 Task: Create a due date automation trigger when advanced on, on the monday before a card is due add checklist without checklist at 11:00 AM.
Action: Mouse moved to (873, 263)
Screenshot: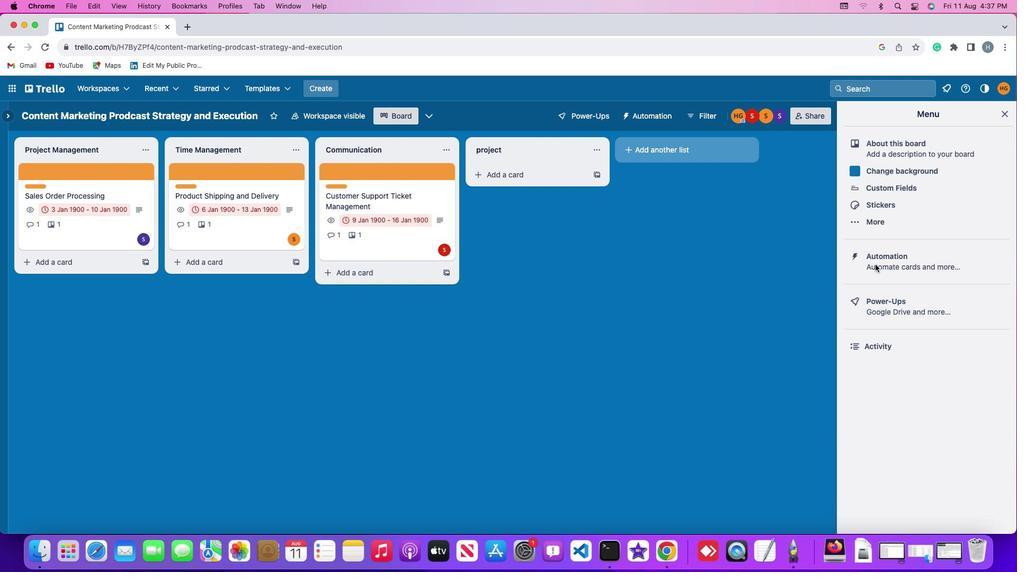 
Action: Mouse pressed left at (873, 263)
Screenshot: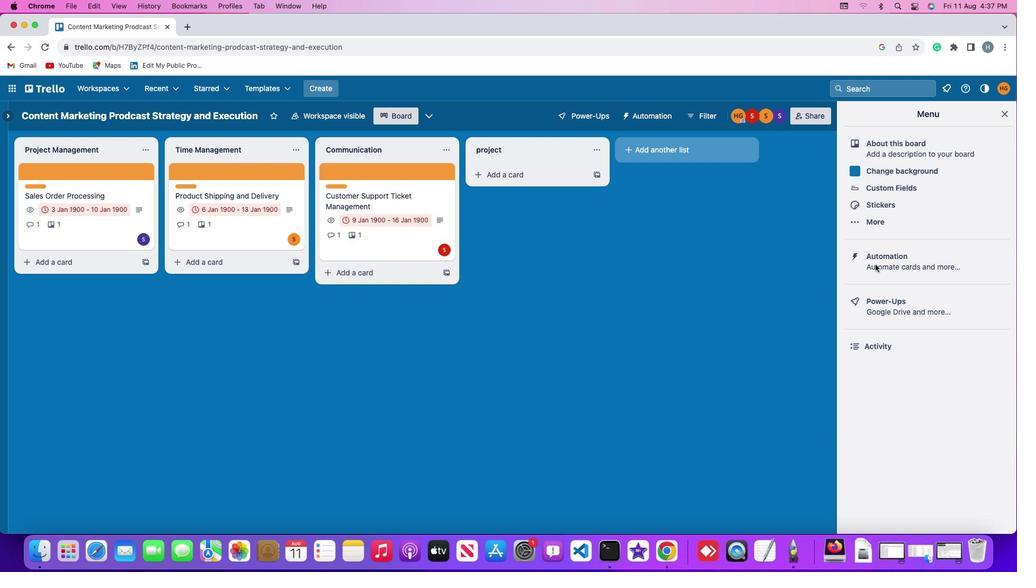 
Action: Mouse moved to (873, 263)
Screenshot: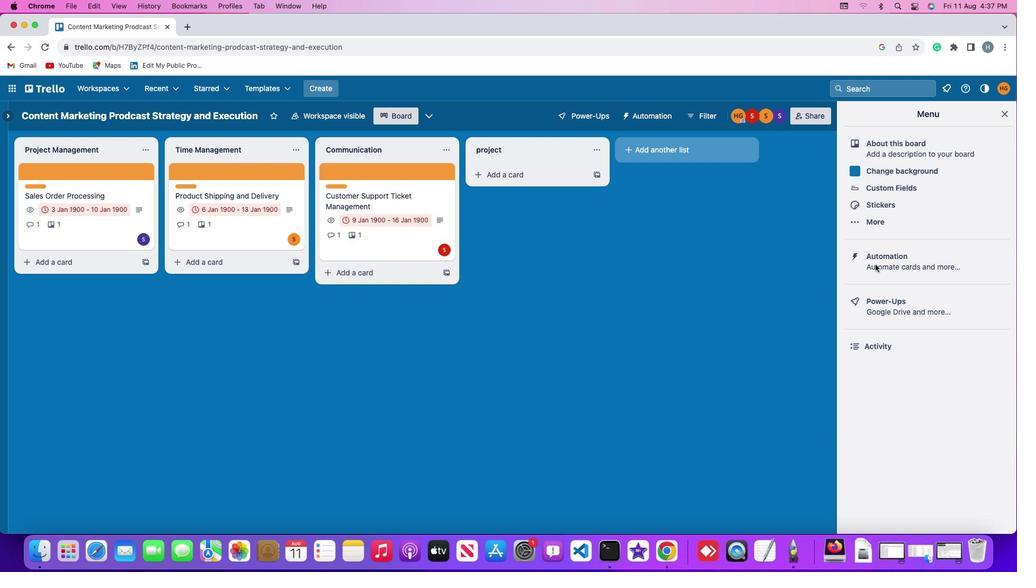 
Action: Mouse pressed left at (873, 263)
Screenshot: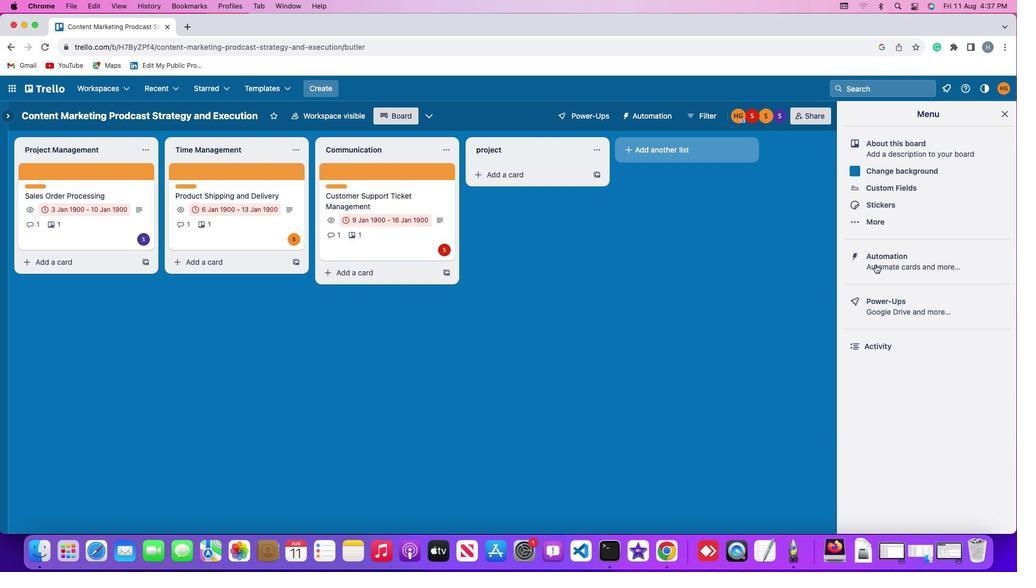 
Action: Mouse moved to (78, 251)
Screenshot: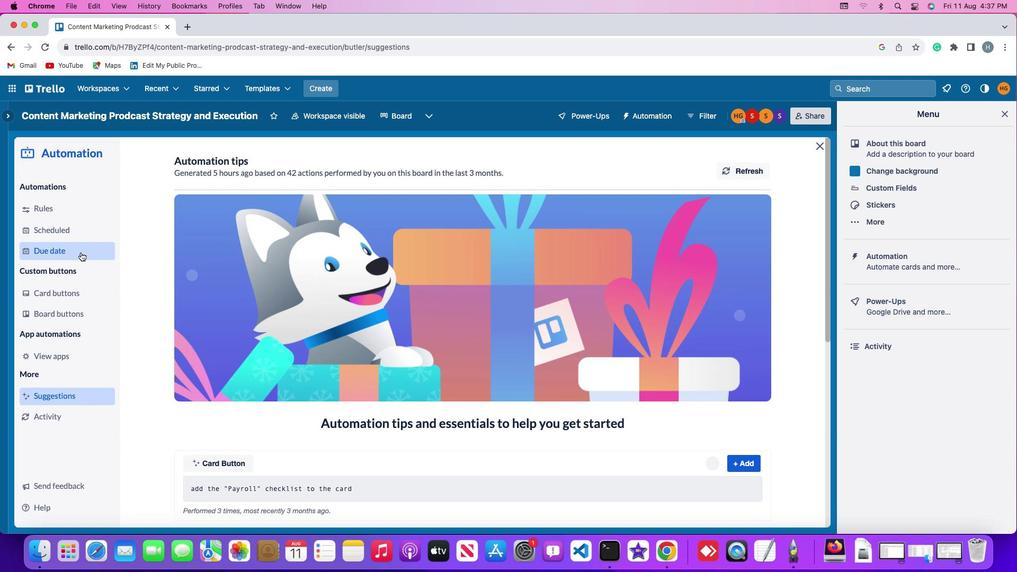 
Action: Mouse pressed left at (78, 251)
Screenshot: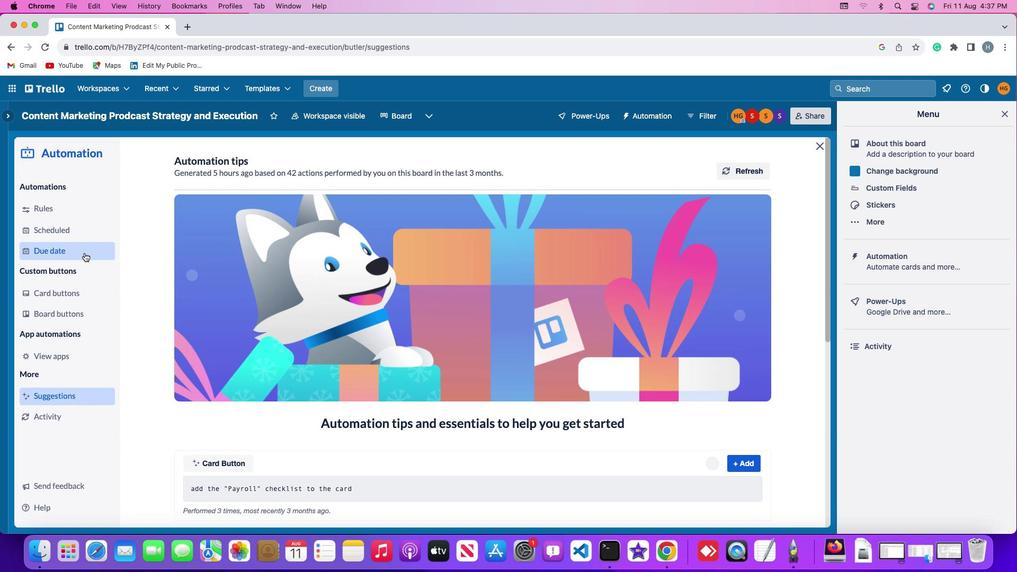 
Action: Mouse moved to (724, 163)
Screenshot: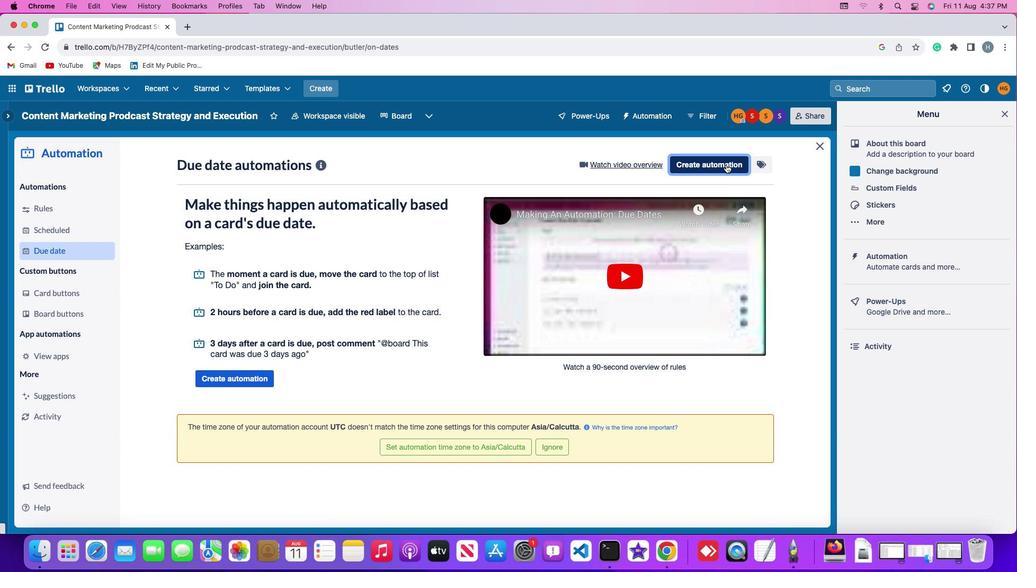 
Action: Mouse pressed left at (724, 163)
Screenshot: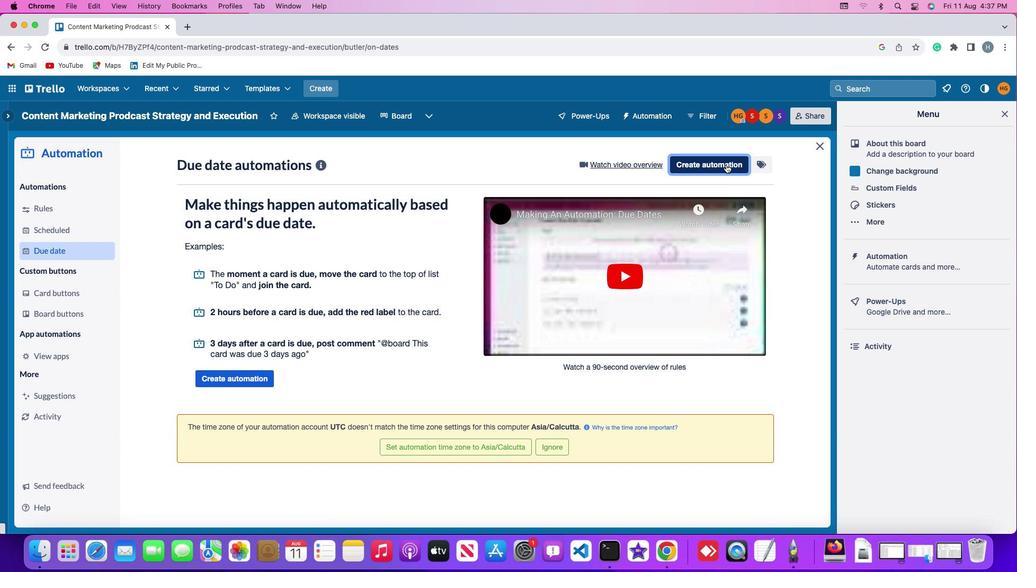 
Action: Mouse moved to (224, 265)
Screenshot: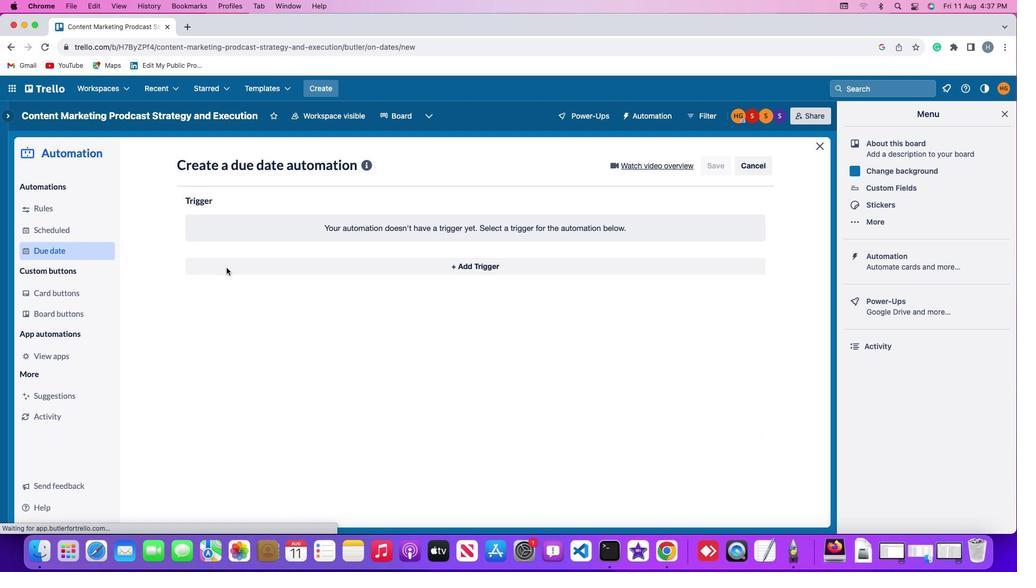 
Action: Mouse pressed left at (224, 265)
Screenshot: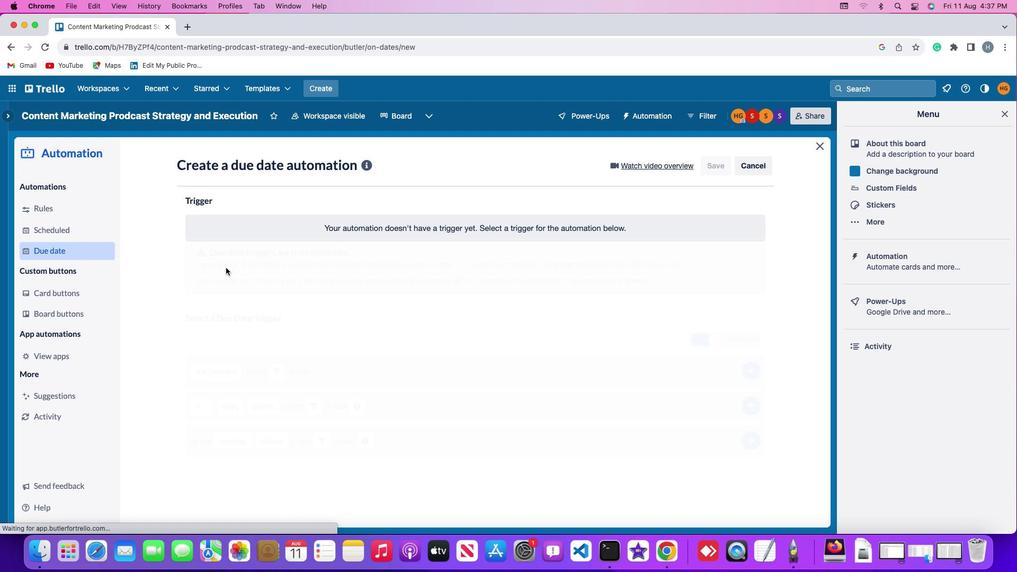
Action: Mouse moved to (231, 455)
Screenshot: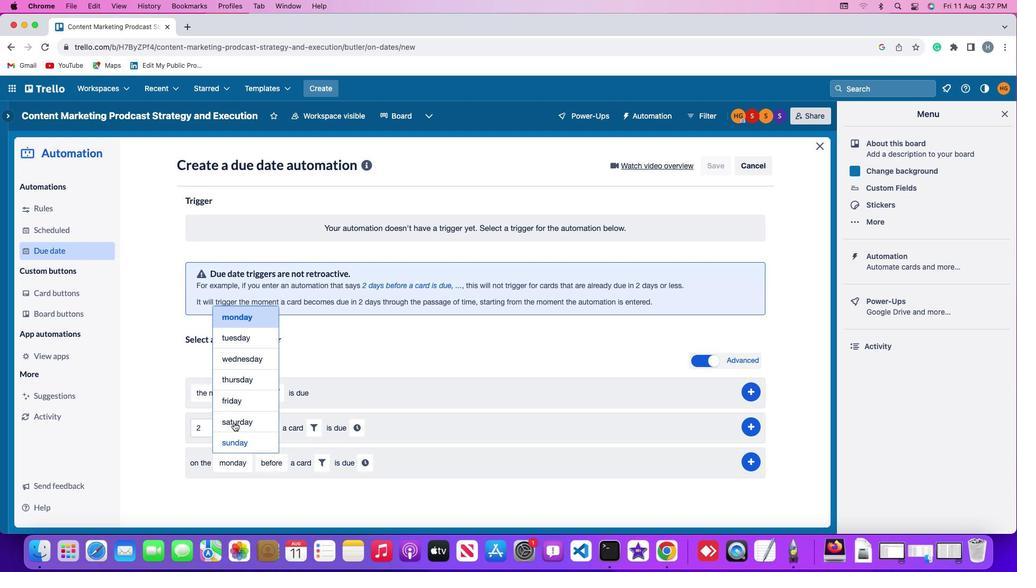 
Action: Mouse pressed left at (231, 455)
Screenshot: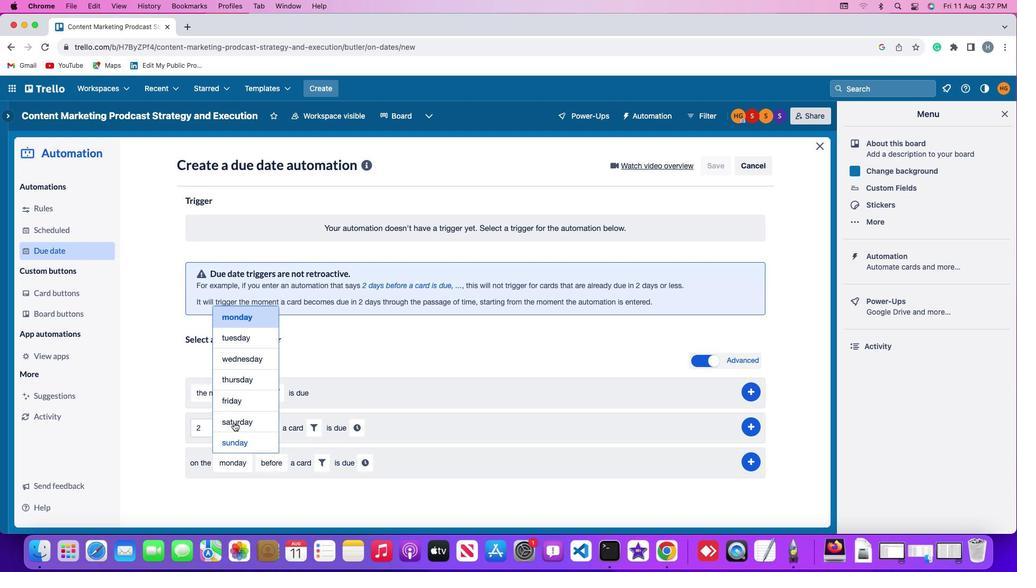 
Action: Mouse moved to (238, 317)
Screenshot: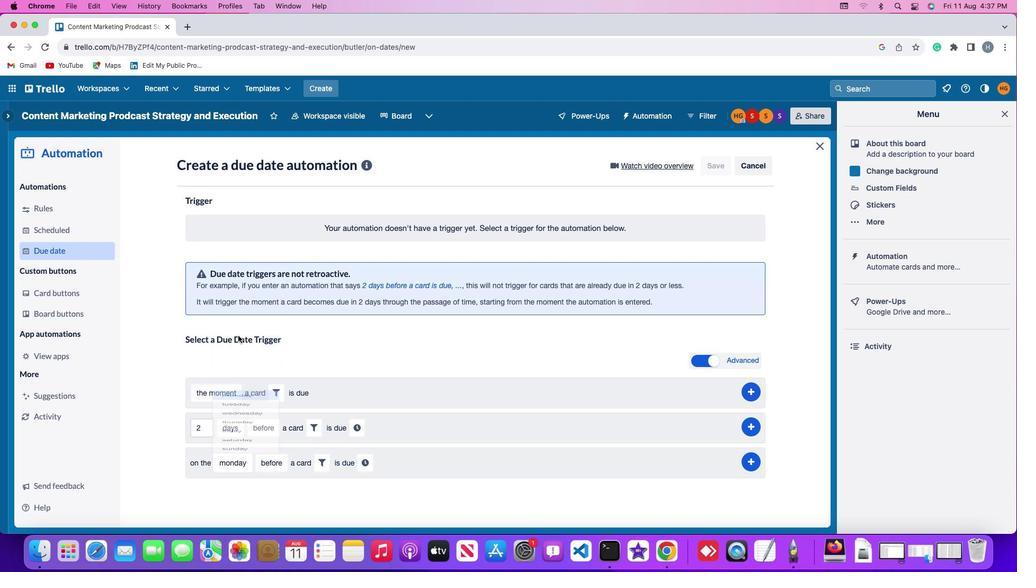
Action: Mouse pressed left at (238, 317)
Screenshot: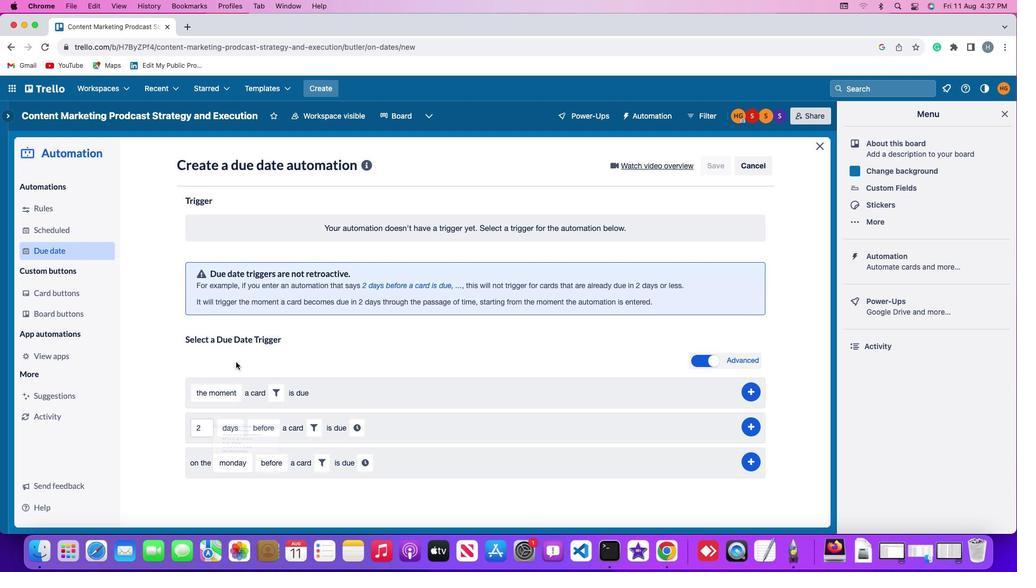 
Action: Mouse moved to (270, 457)
Screenshot: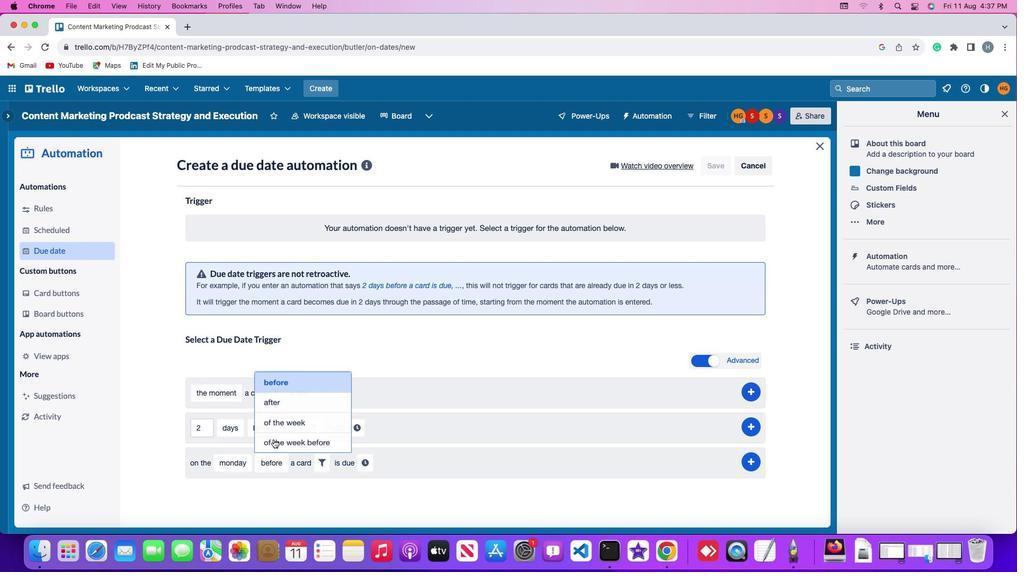 
Action: Mouse pressed left at (270, 457)
Screenshot: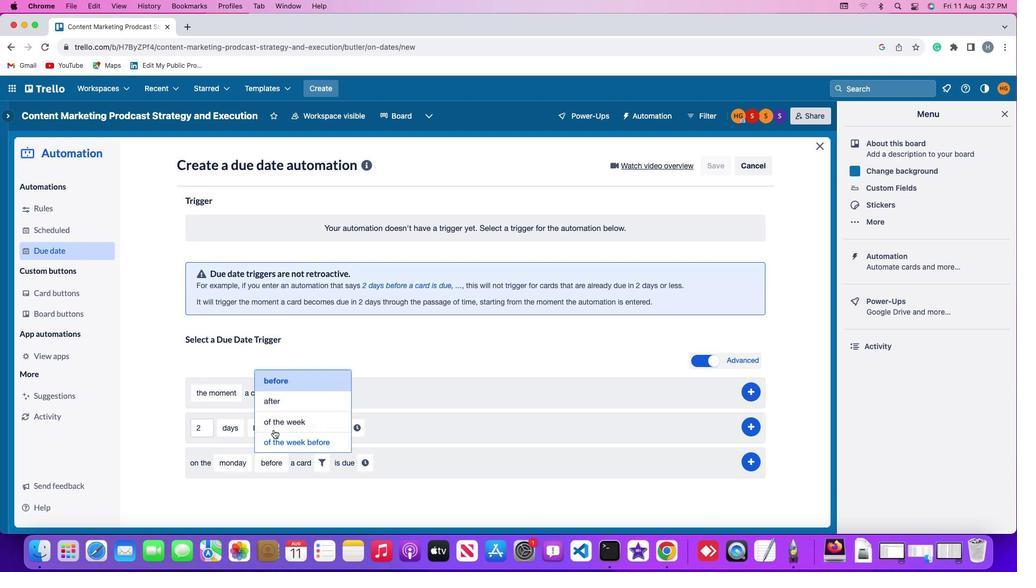 
Action: Mouse moved to (297, 382)
Screenshot: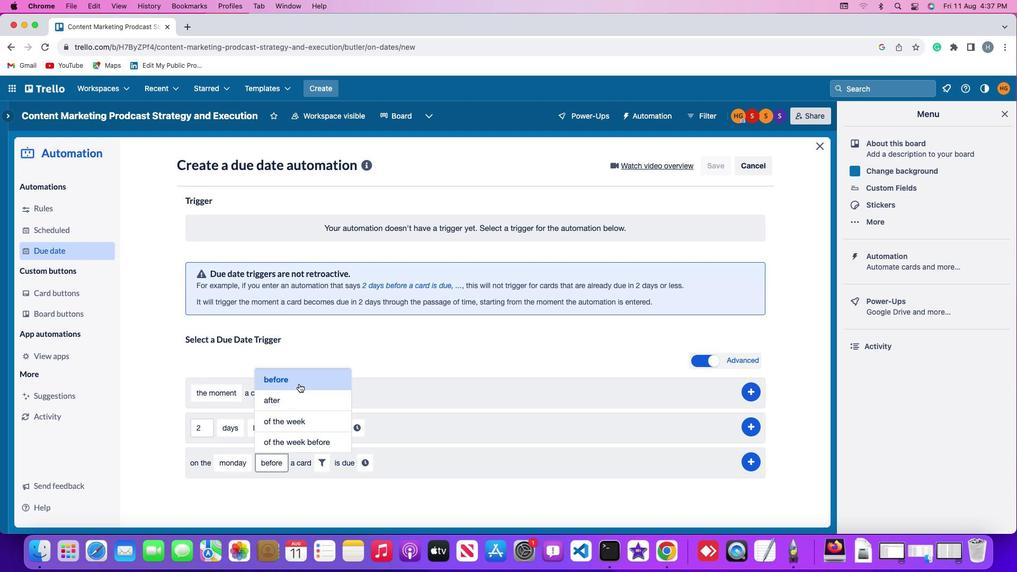 
Action: Mouse pressed left at (297, 382)
Screenshot: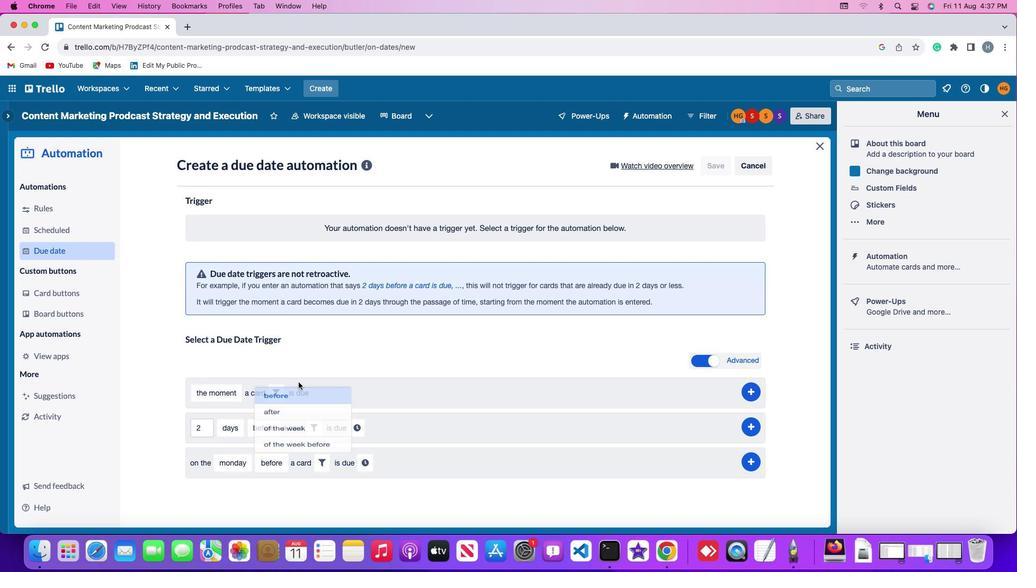
Action: Mouse moved to (323, 468)
Screenshot: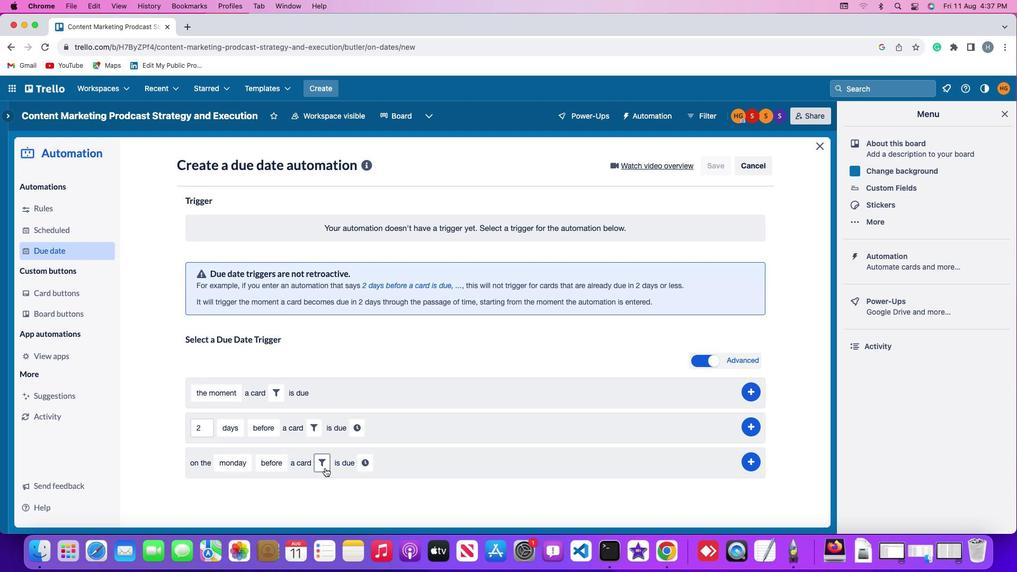 
Action: Mouse pressed left at (323, 468)
Screenshot: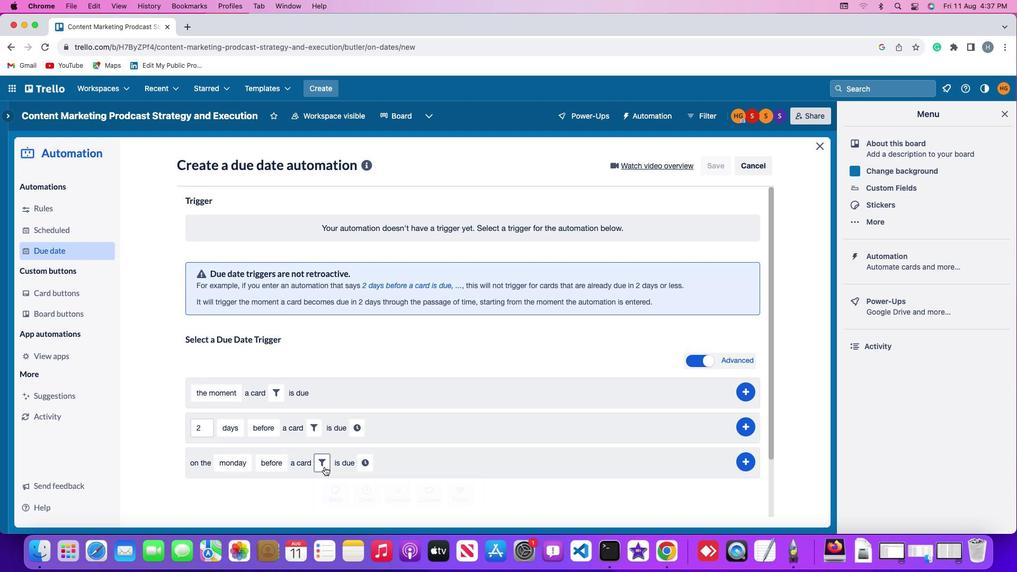 
Action: Mouse moved to (413, 493)
Screenshot: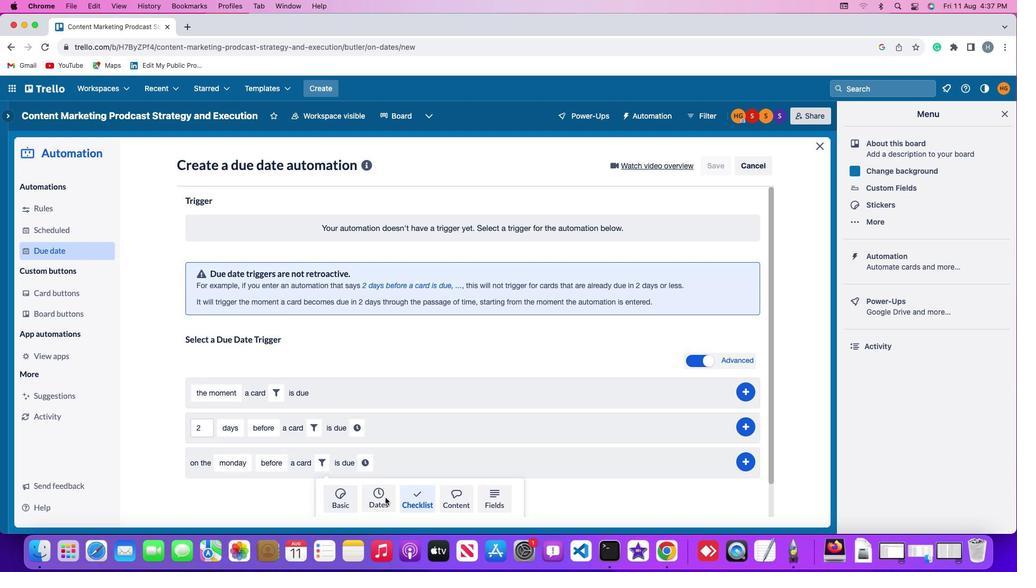 
Action: Mouse pressed left at (413, 493)
Screenshot: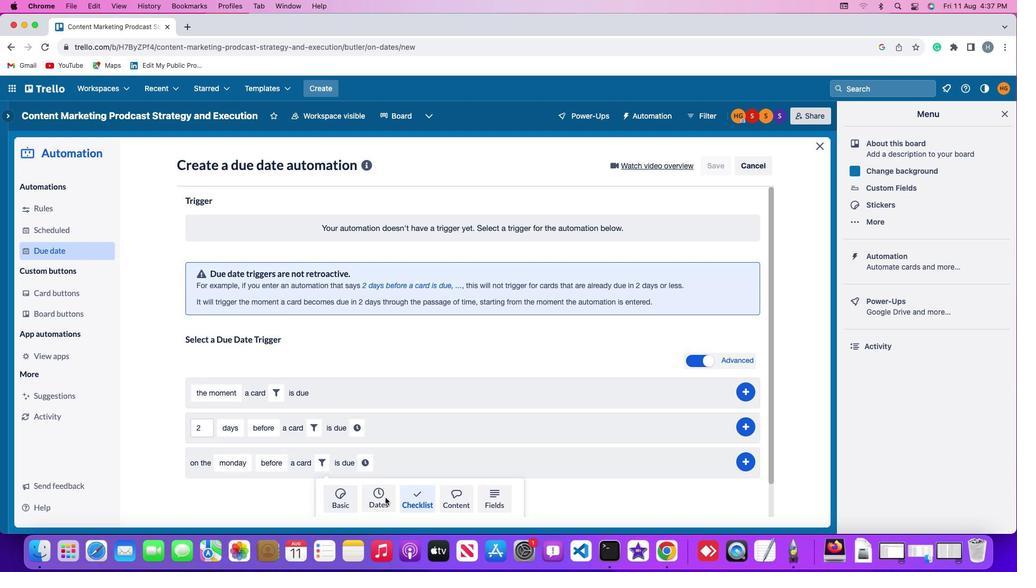 
Action: Mouse moved to (274, 497)
Screenshot: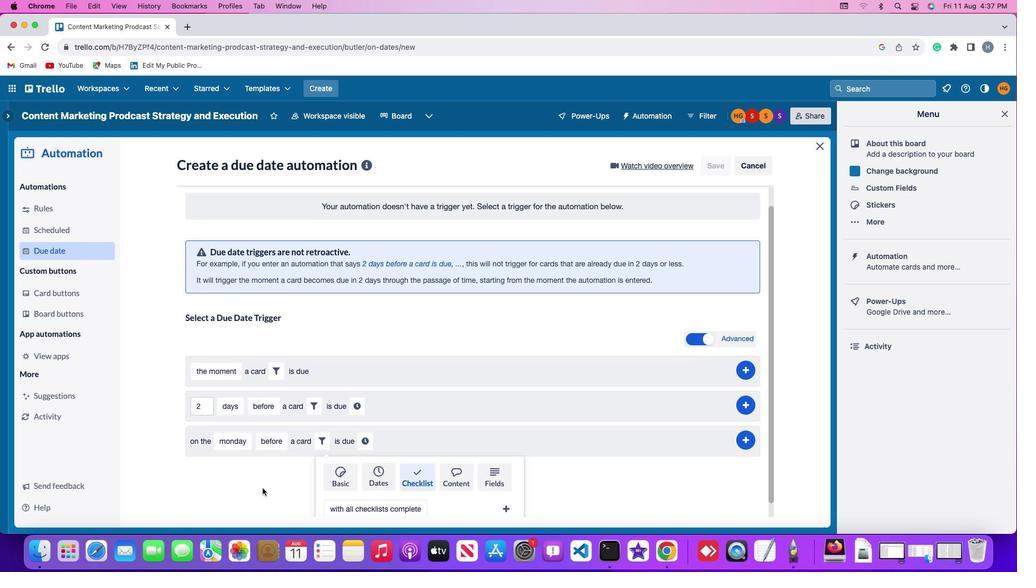 
Action: Mouse scrolled (274, 497) with delta (-1, -1)
Screenshot: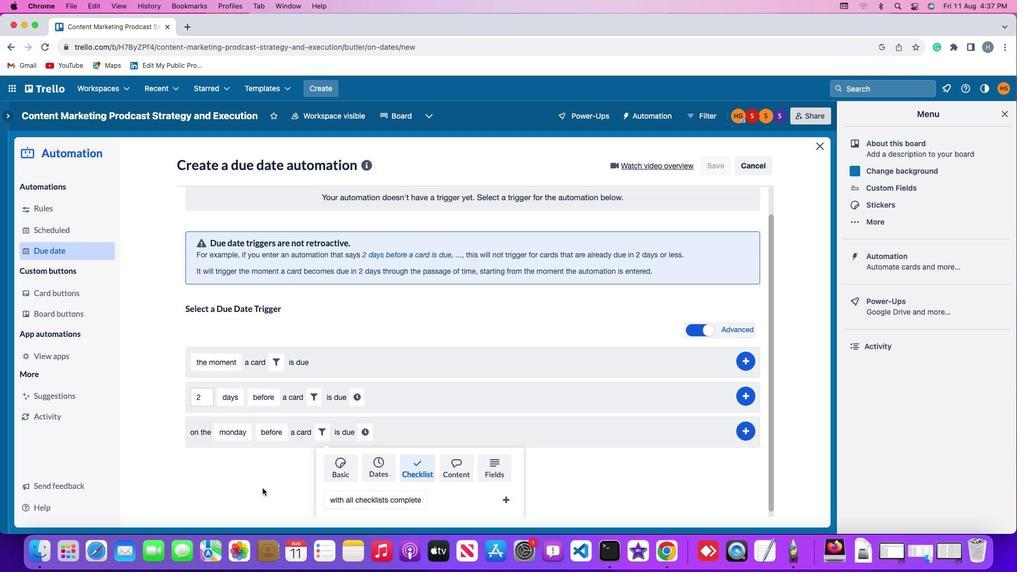 
Action: Mouse moved to (273, 497)
Screenshot: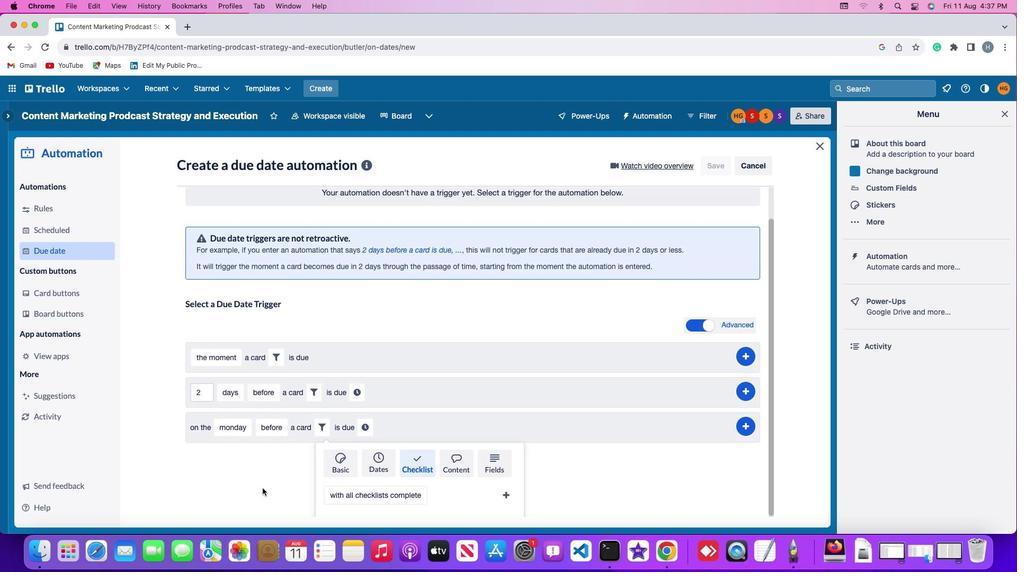
Action: Mouse scrolled (273, 497) with delta (-1, -1)
Screenshot: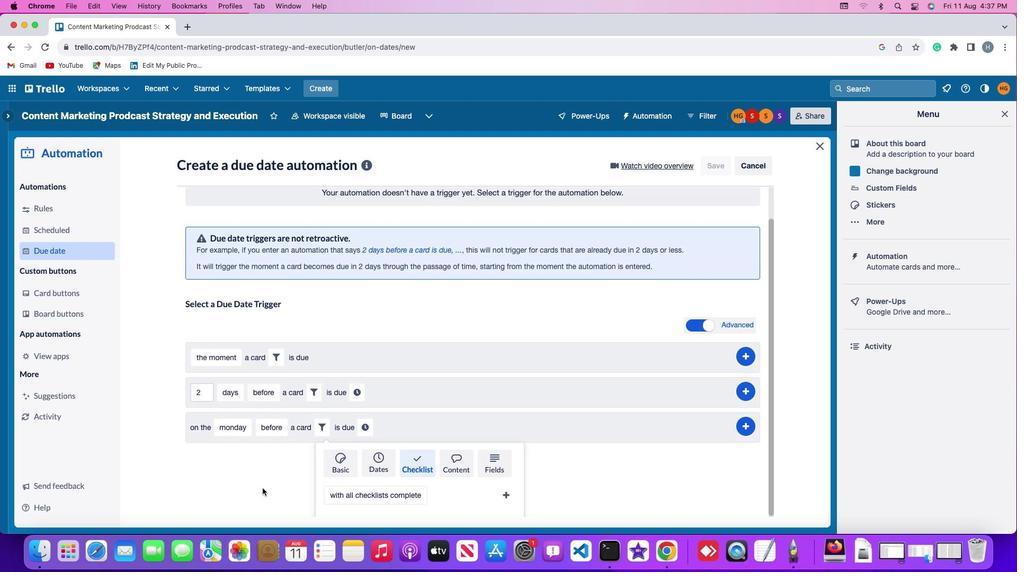 
Action: Mouse scrolled (273, 497) with delta (-1, -2)
Screenshot: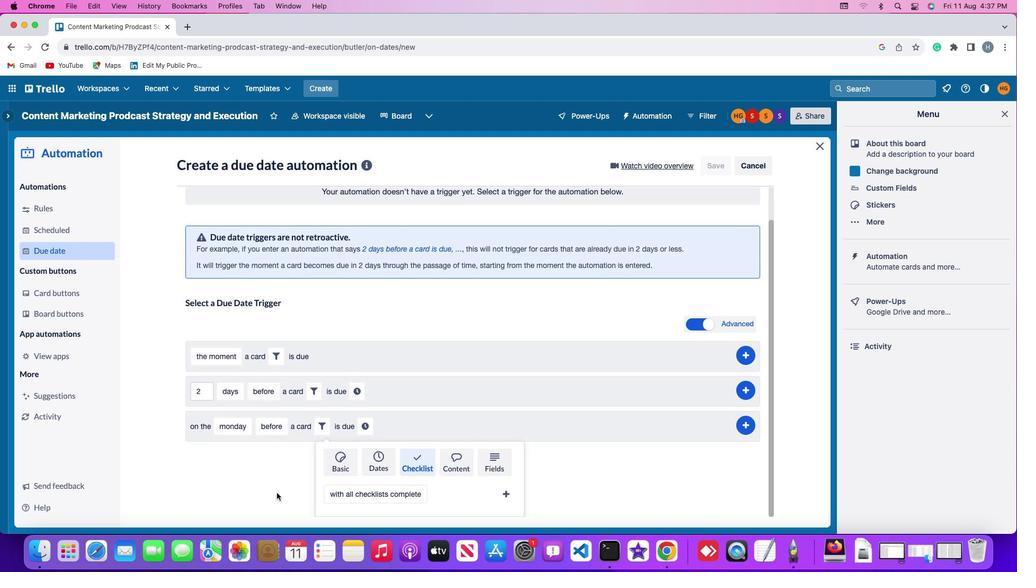 
Action: Mouse moved to (273, 497)
Screenshot: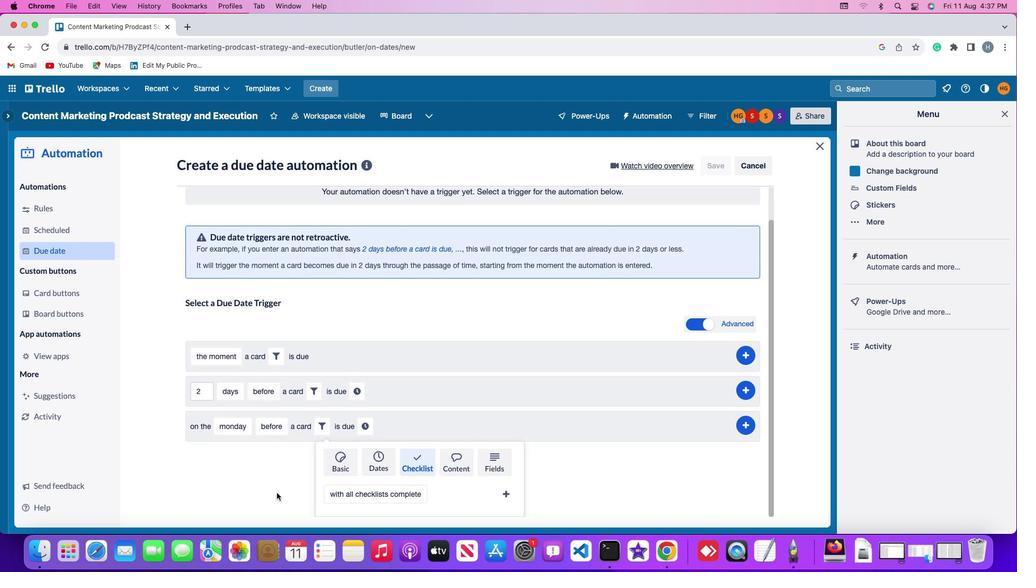 
Action: Mouse scrolled (273, 497) with delta (-1, -3)
Screenshot: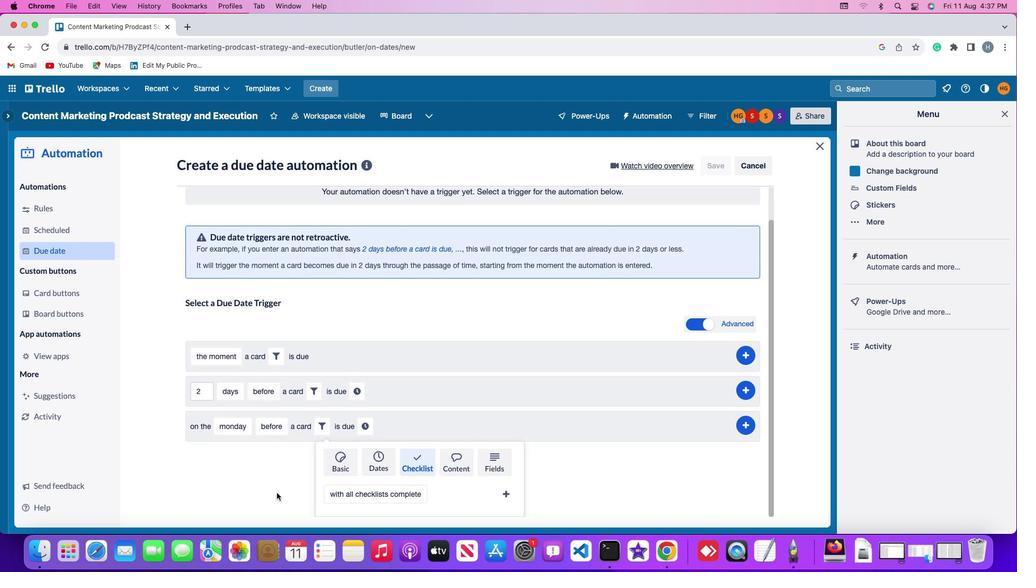 
Action: Mouse moved to (273, 494)
Screenshot: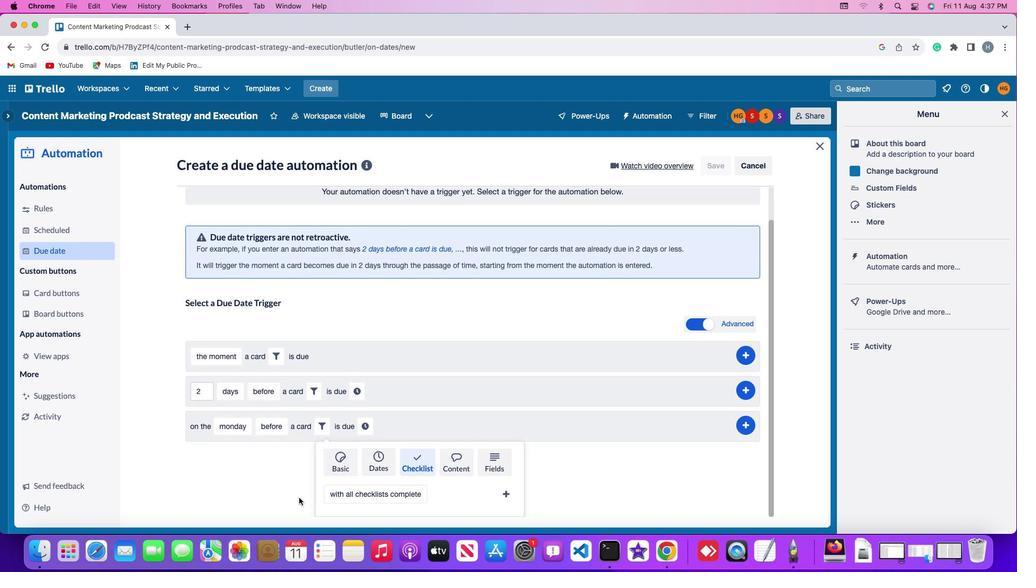 
Action: Mouse scrolled (273, 494) with delta (-1, -4)
Screenshot: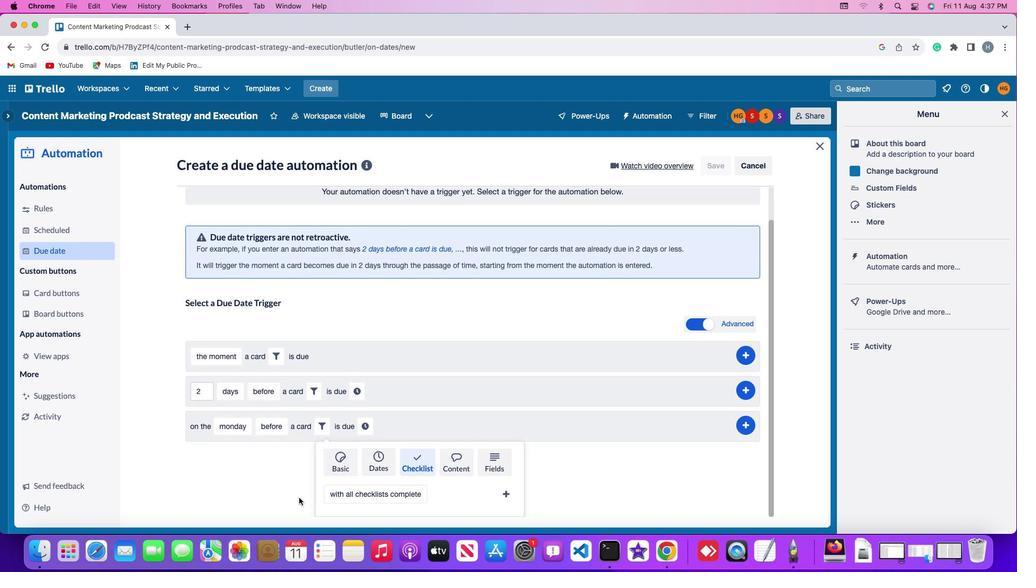 
Action: Mouse moved to (362, 491)
Screenshot: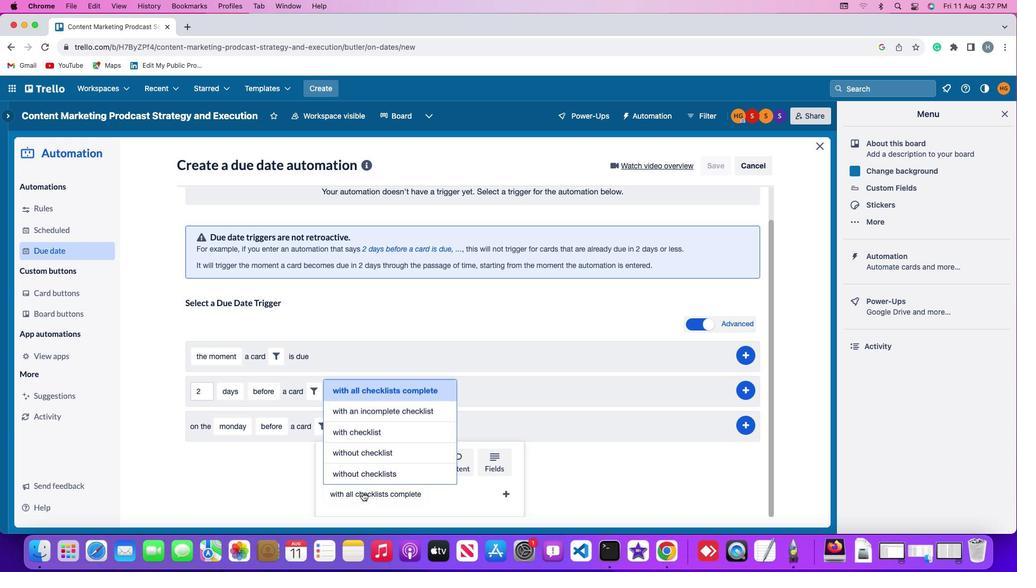 
Action: Mouse pressed left at (362, 491)
Screenshot: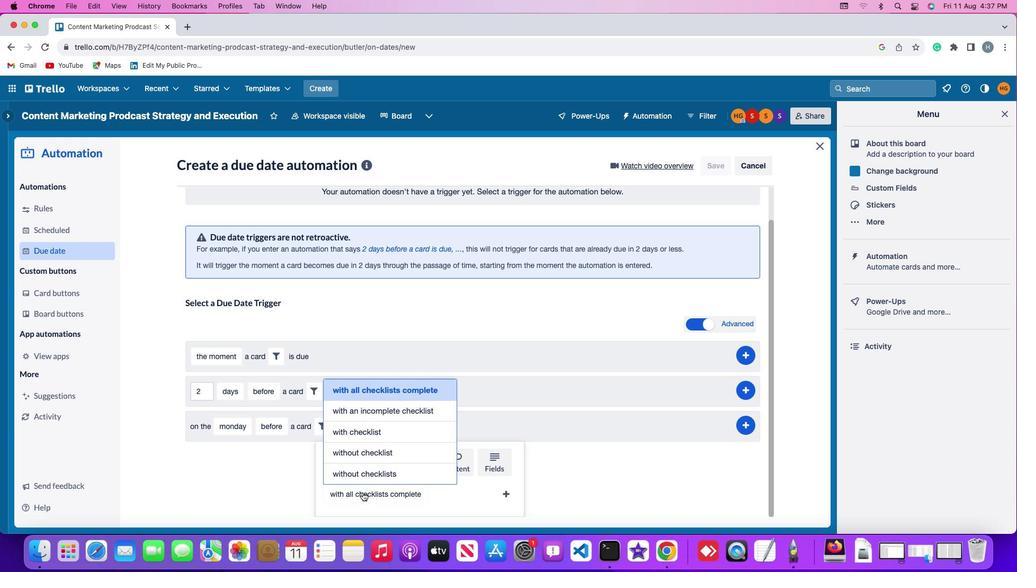 
Action: Mouse moved to (364, 473)
Screenshot: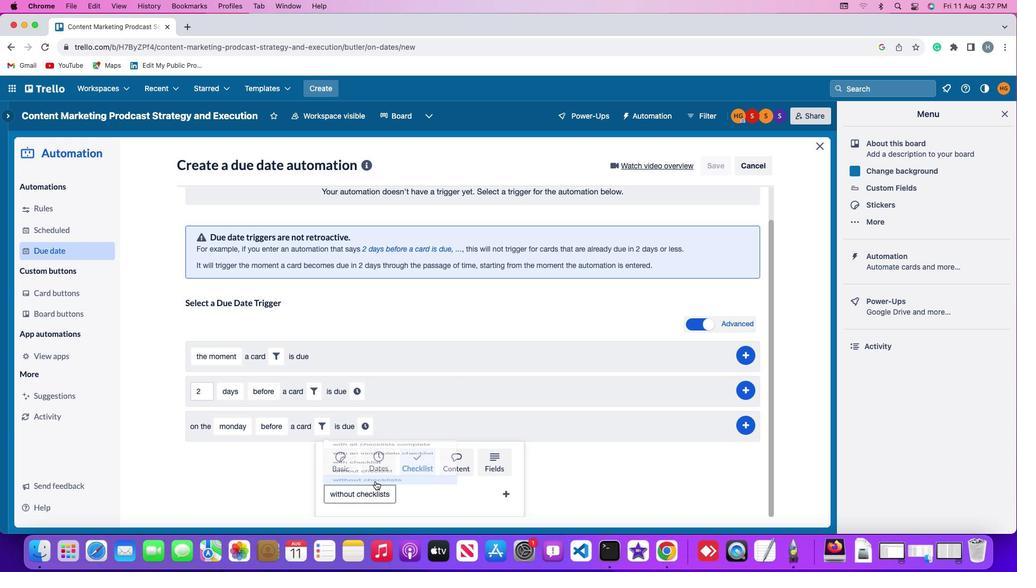 
Action: Mouse pressed left at (364, 473)
Screenshot: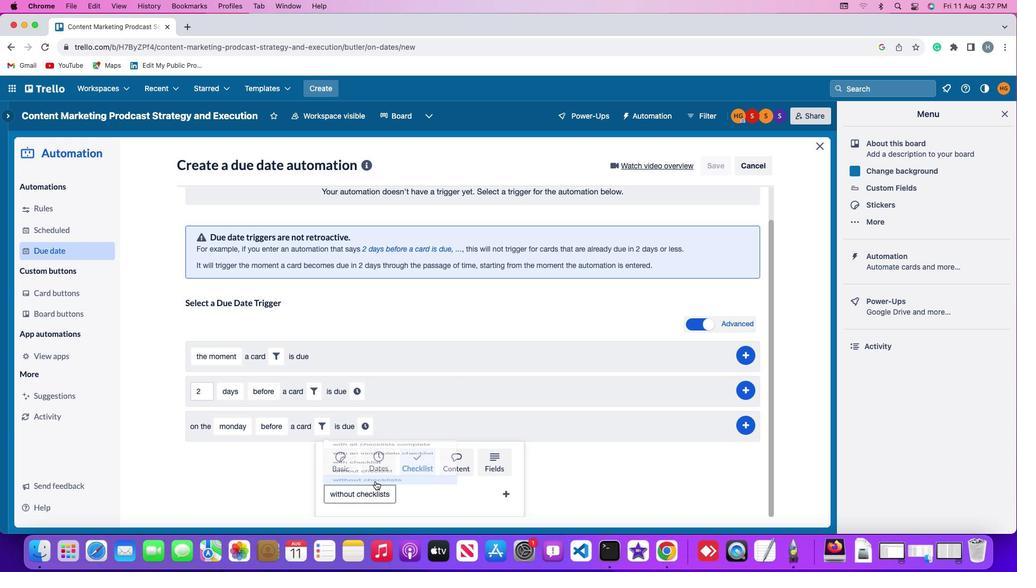 
Action: Mouse moved to (504, 490)
Screenshot: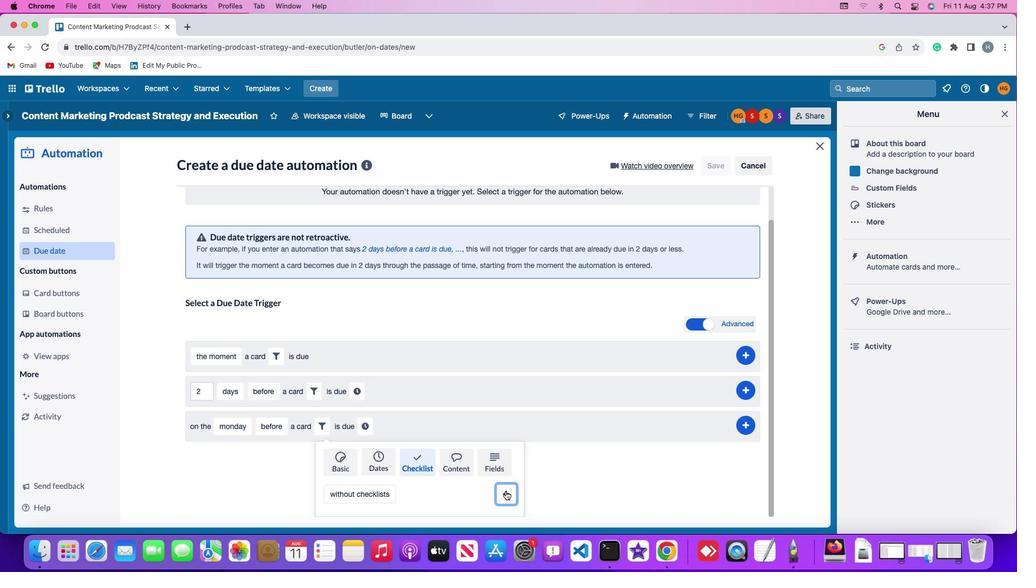 
Action: Mouse pressed left at (504, 490)
Screenshot: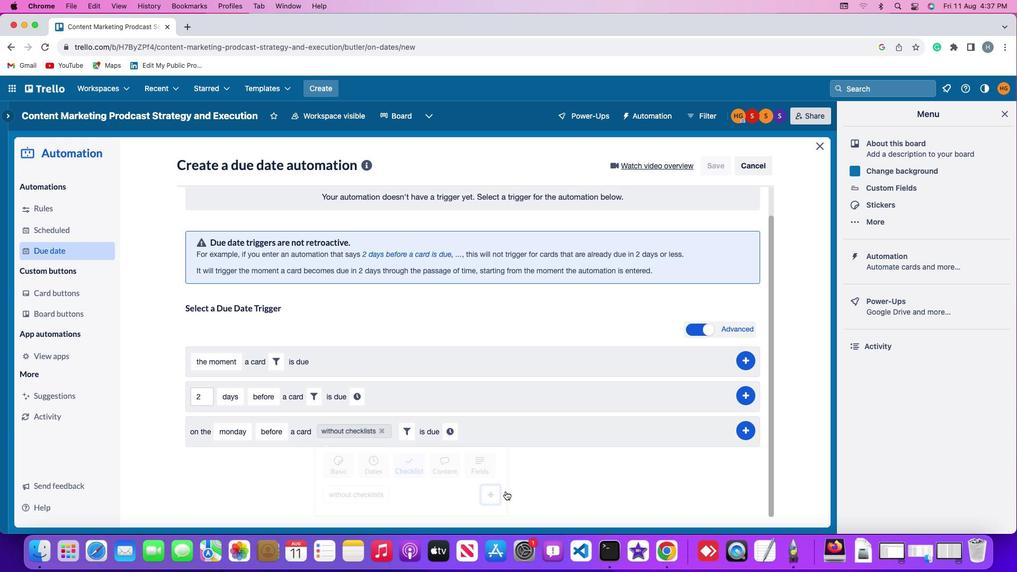 
Action: Mouse moved to (453, 461)
Screenshot: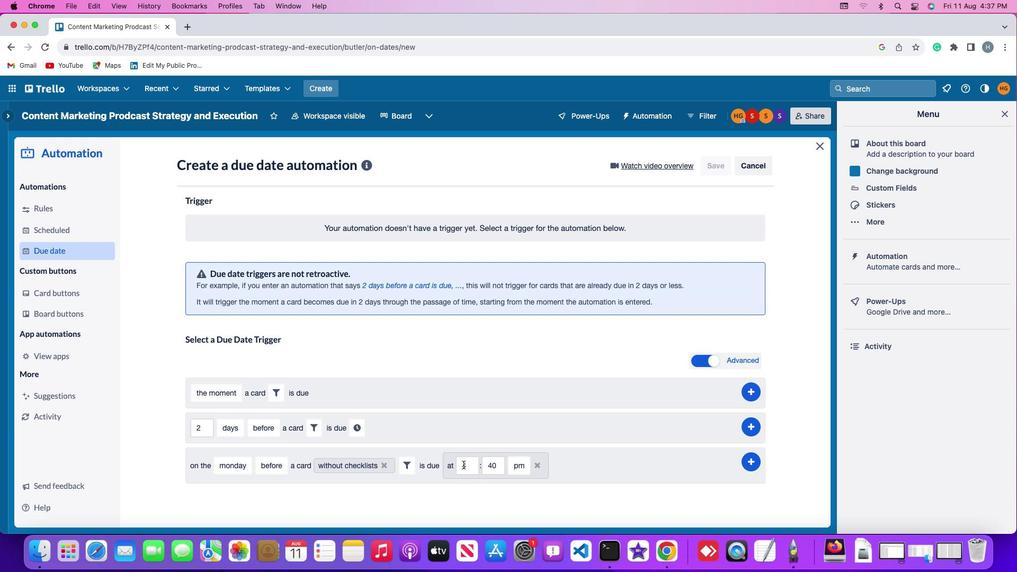
Action: Mouse pressed left at (453, 461)
Screenshot: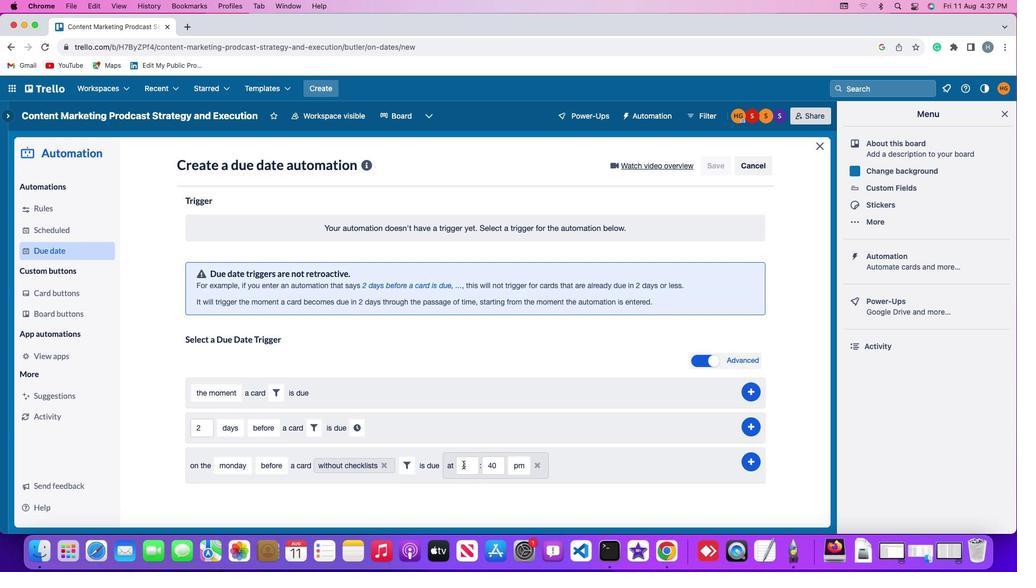 
Action: Mouse moved to (467, 463)
Screenshot: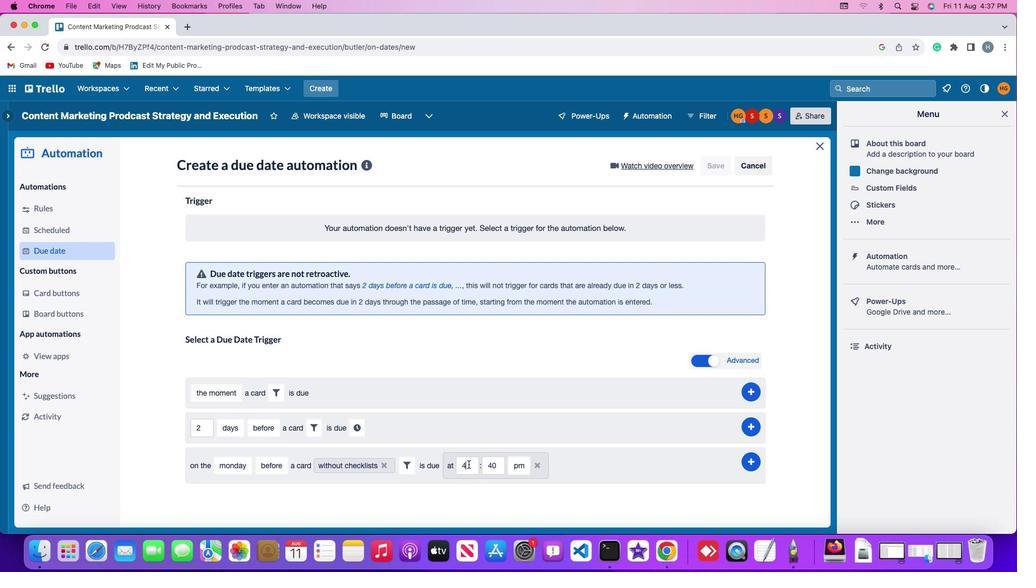 
Action: Mouse pressed left at (467, 463)
Screenshot: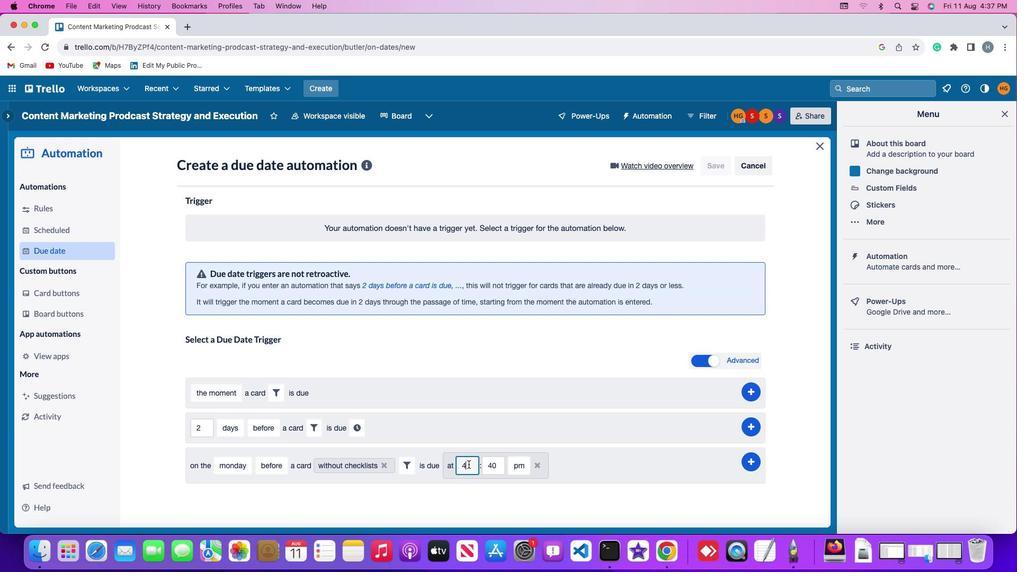 
Action: Key pressed Key.backspace'1''1'
Screenshot: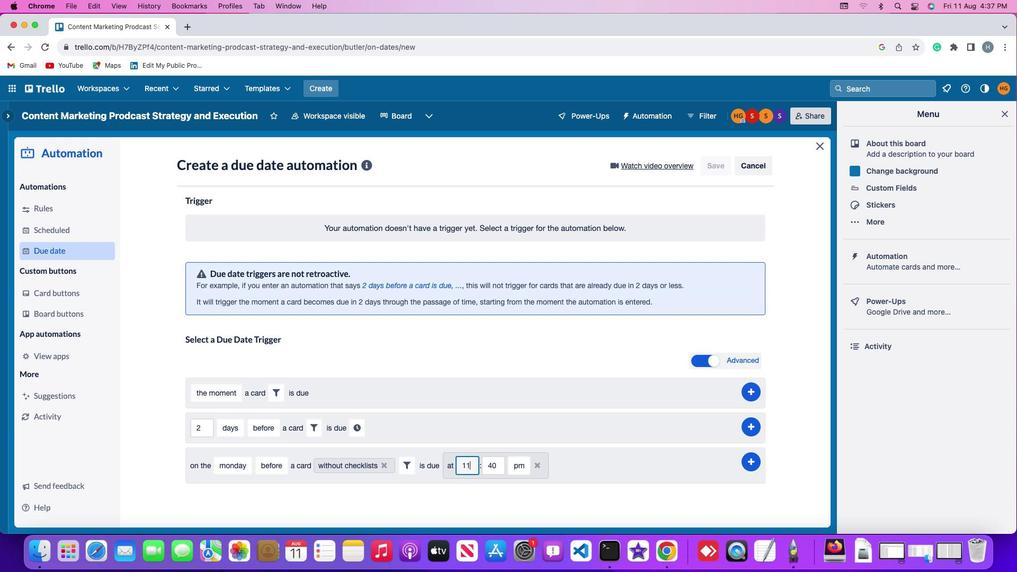 
Action: Mouse moved to (497, 463)
Screenshot: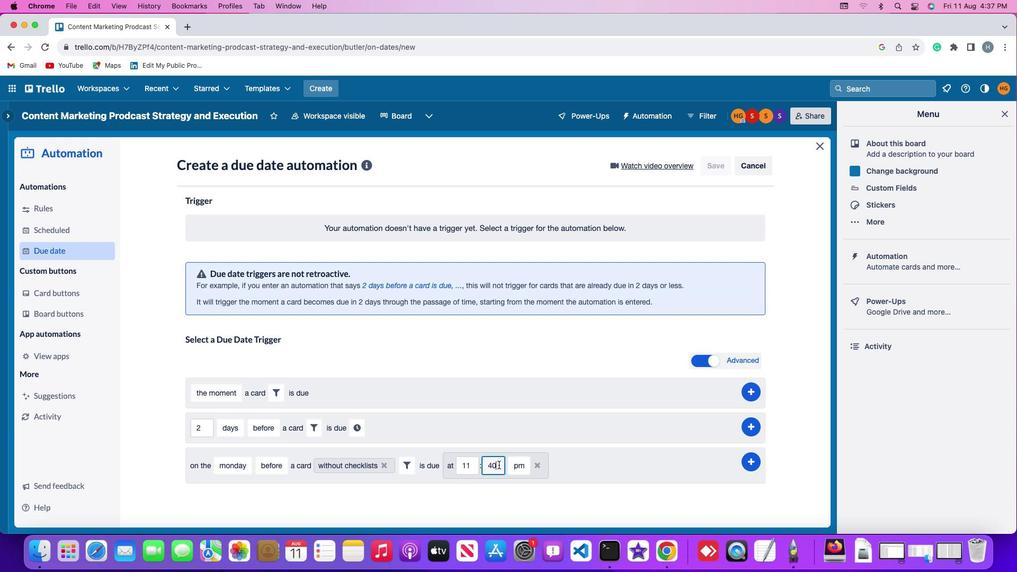 
Action: Mouse pressed left at (497, 463)
Screenshot: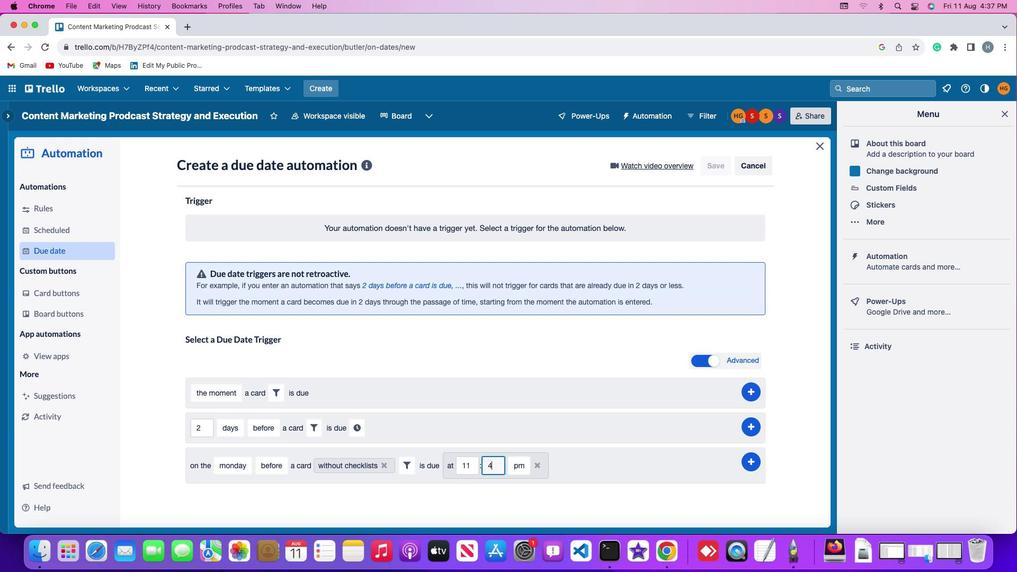 
Action: Key pressed Key.backspaceKey.backspace'0''0'
Screenshot: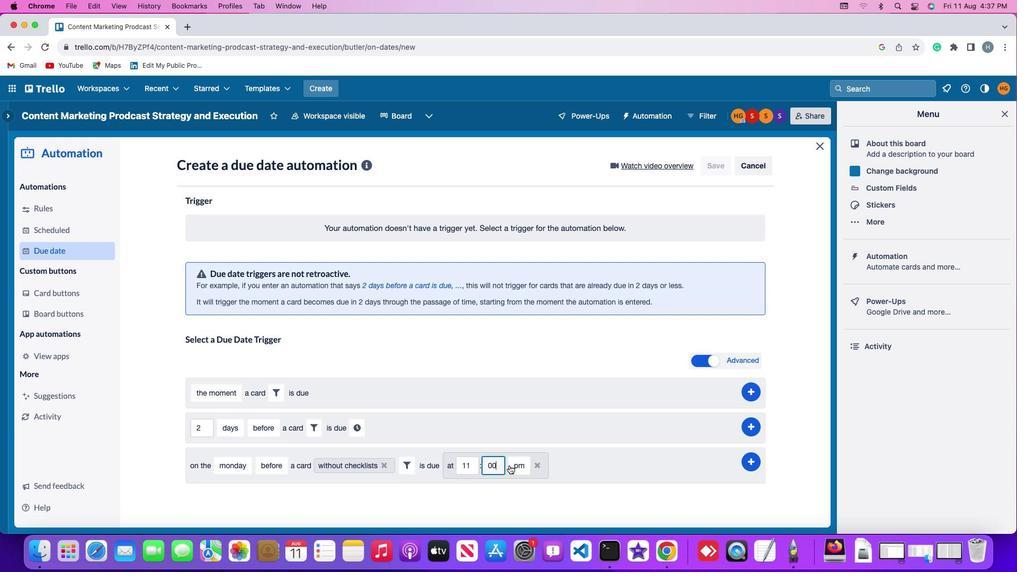 
Action: Mouse moved to (511, 464)
Screenshot: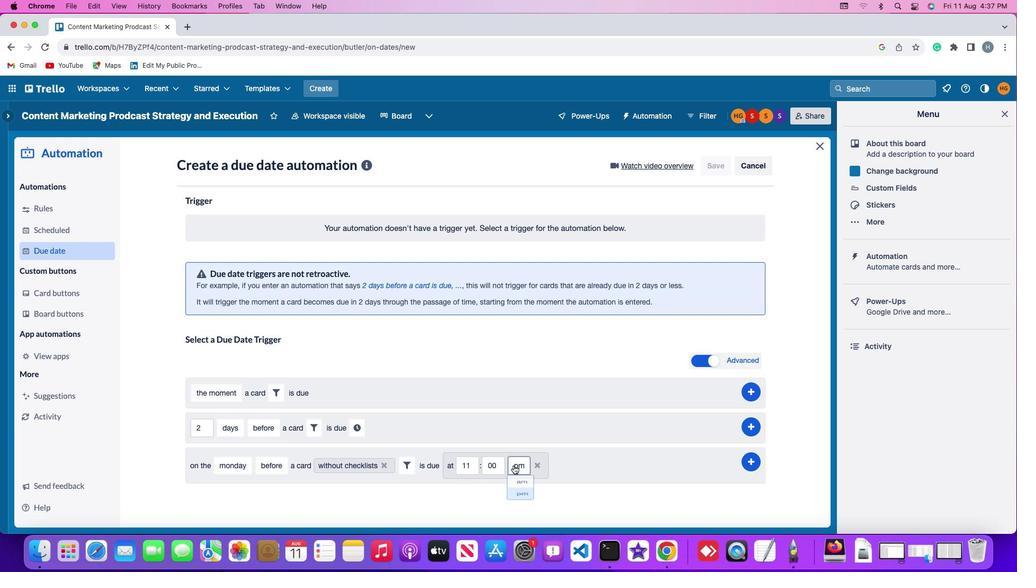 
Action: Mouse pressed left at (511, 464)
Screenshot: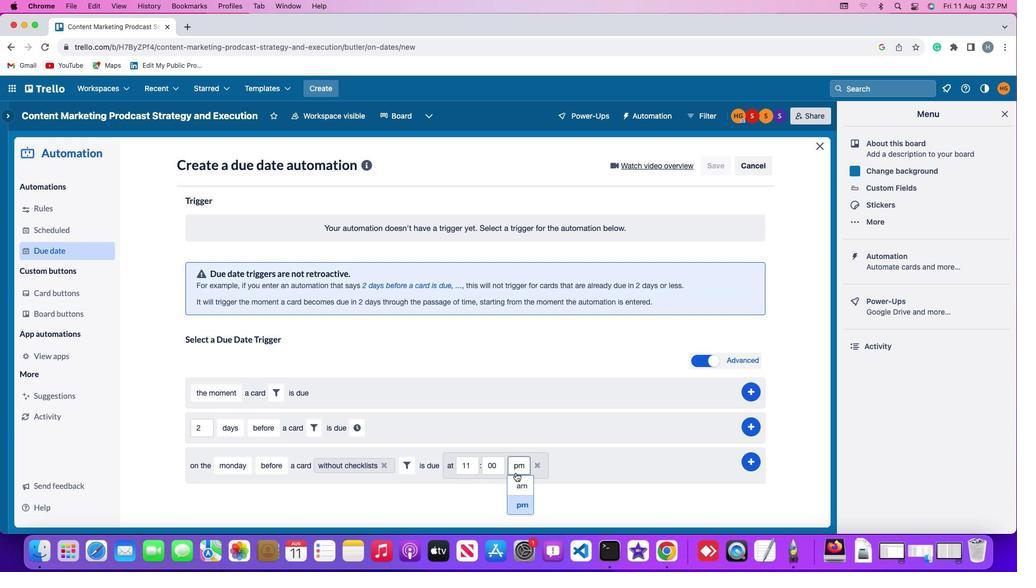 
Action: Mouse moved to (516, 481)
Screenshot: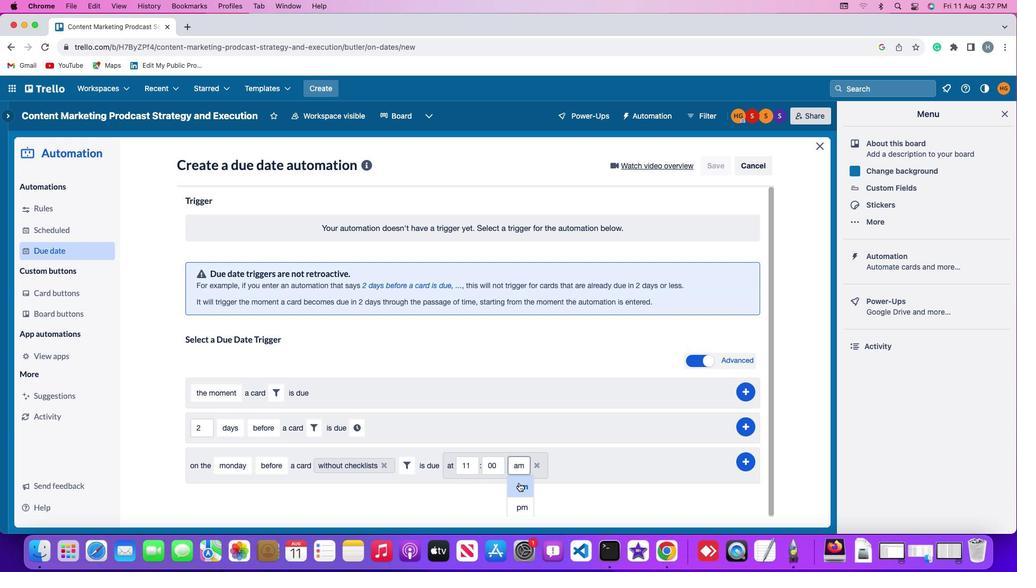 
Action: Mouse pressed left at (516, 481)
Screenshot: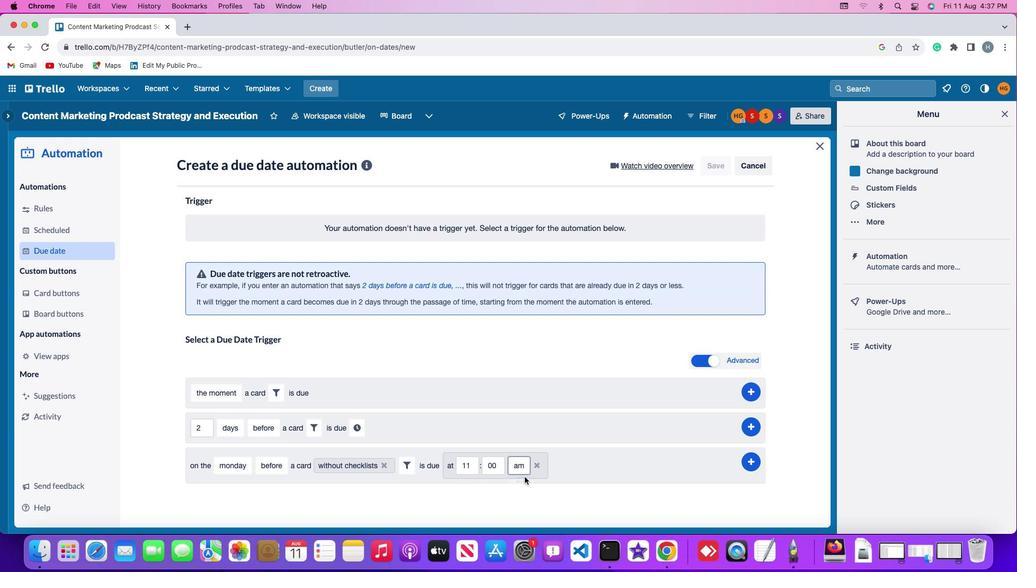 
Action: Mouse moved to (751, 454)
Screenshot: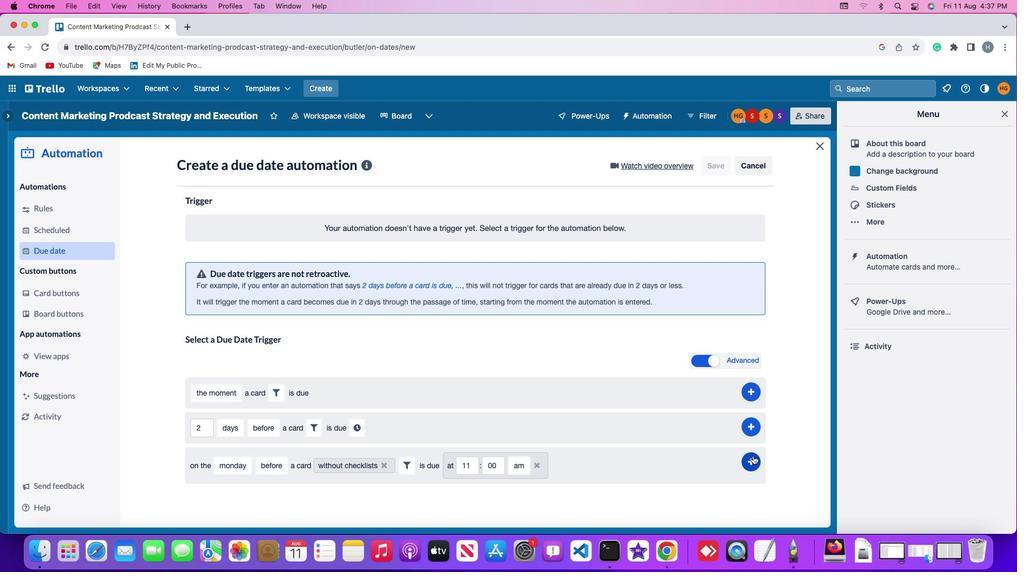 
Action: Mouse pressed left at (751, 454)
Screenshot: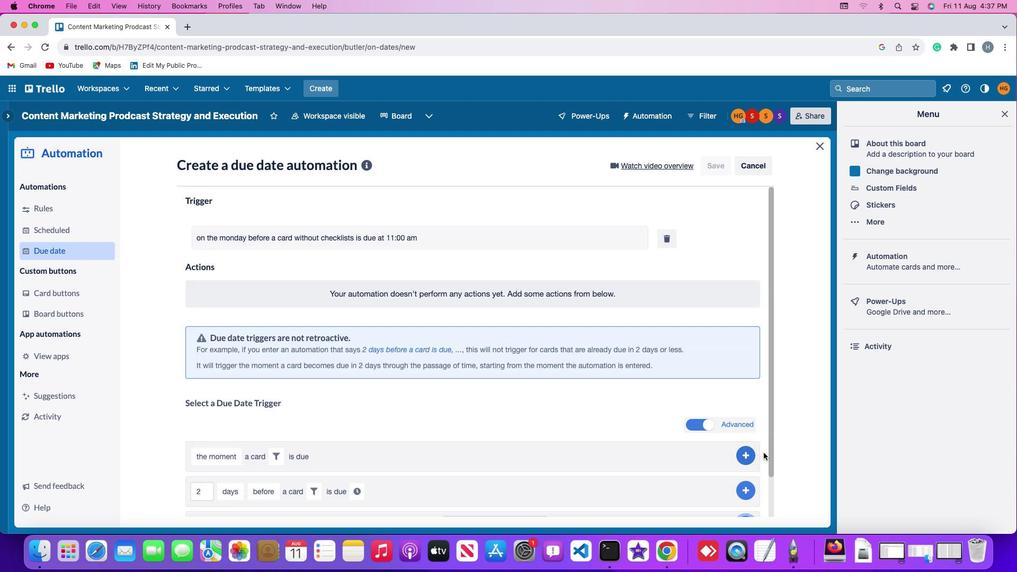 
Action: Mouse moved to (799, 313)
Screenshot: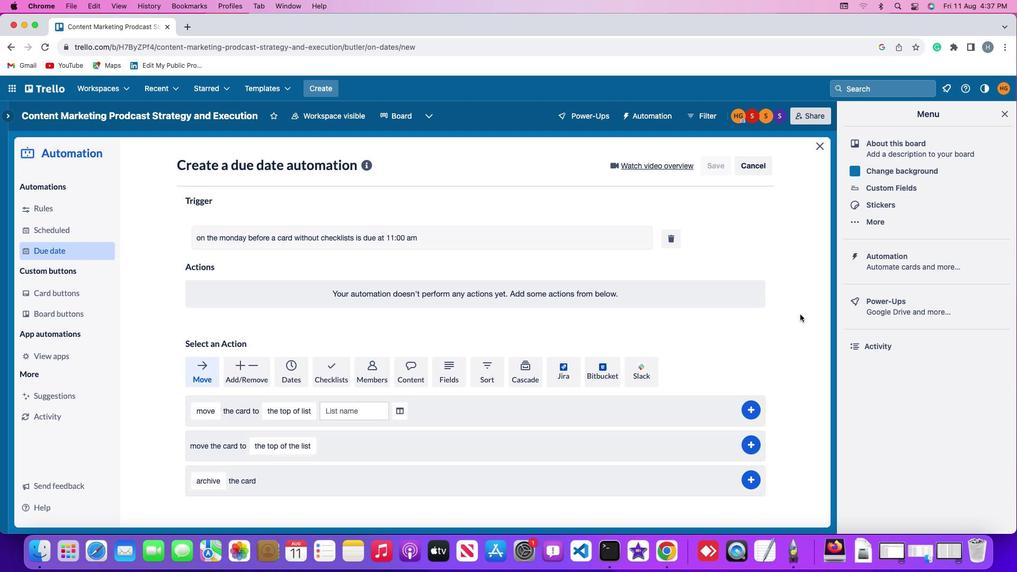 
